 Task: Look for space in Florence from 8th april 2023 to 20th april 2023 for 4 adults in price range Rs.12000 to Rs.18000. Place can be entire place with 2 bedrooms having 4 beds and 2 bathrooms. Property type can be flat. Amenities needed are: wifi, kitchen, tv, free parkinig on premises, gym. Booking option can be shelf check-in. Required host language is English.
Action: Mouse moved to (352, 391)
Screenshot: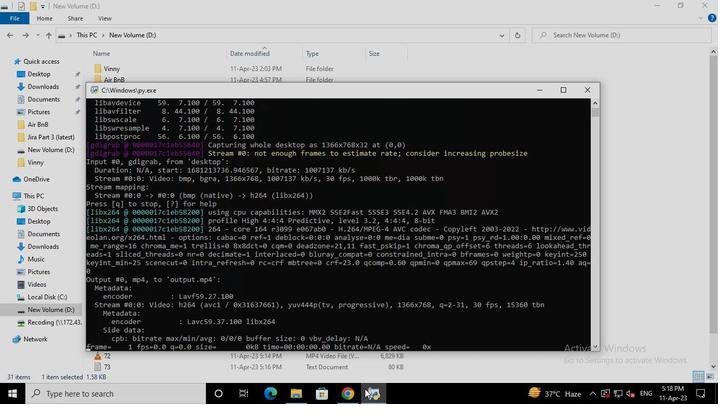
Action: Mouse pressed left at (352, 391)
Screenshot: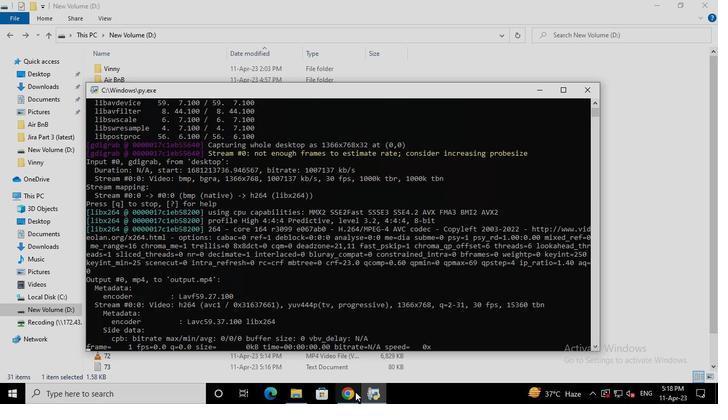 
Action: Mouse moved to (285, 87)
Screenshot: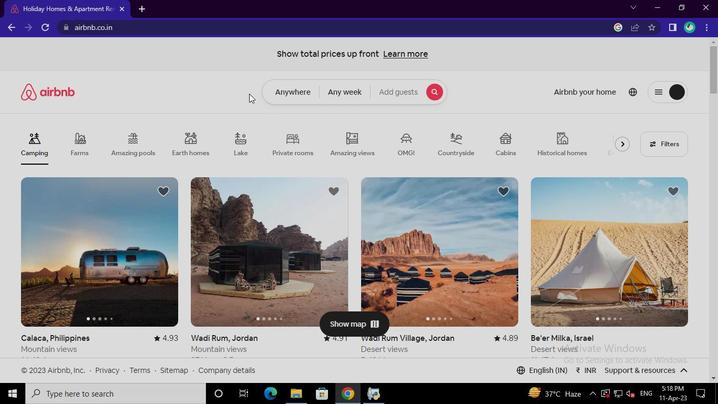 
Action: Mouse pressed left at (285, 87)
Screenshot: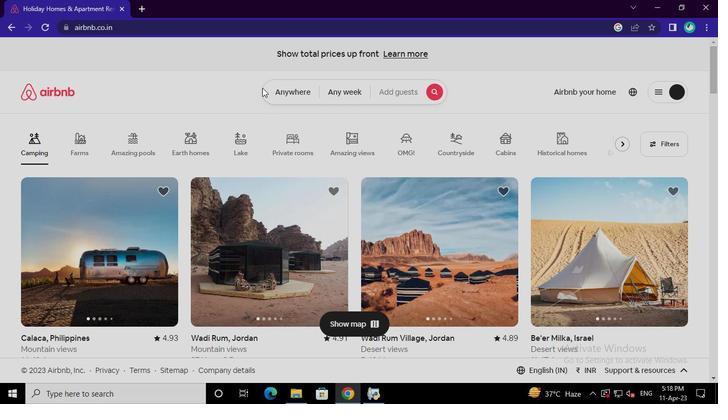 
Action: Mouse moved to (206, 127)
Screenshot: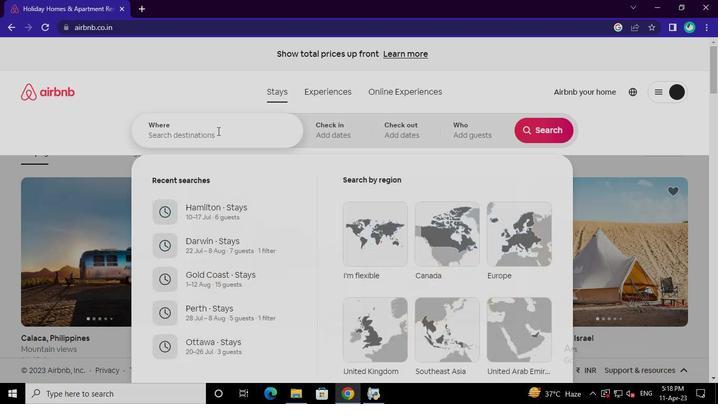 
Action: Mouse pressed left at (206, 127)
Screenshot: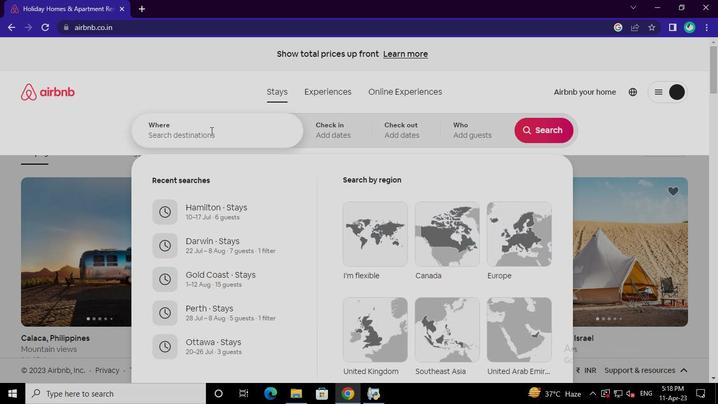 
Action: Keyboard f
Screenshot: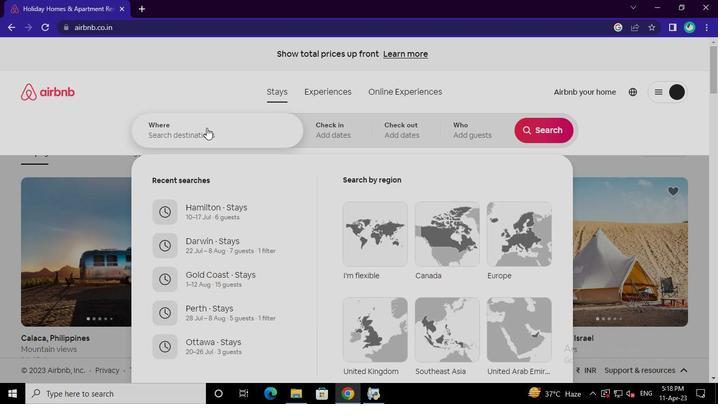 
Action: Keyboard l
Screenshot: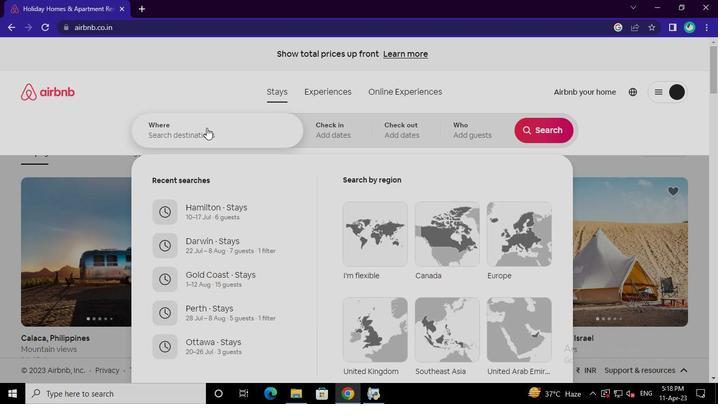 
Action: Keyboard o
Screenshot: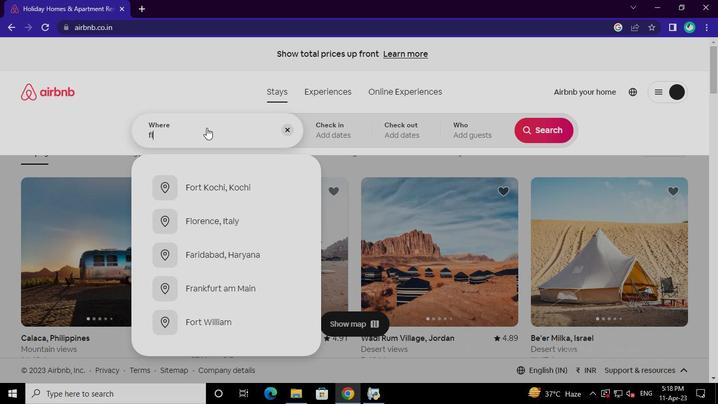 
Action: Keyboard r
Screenshot: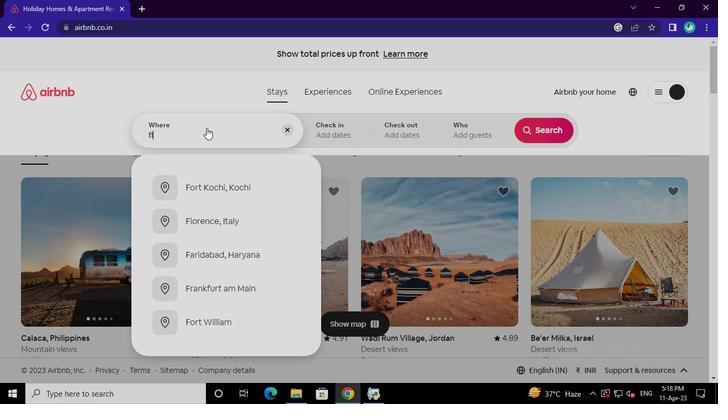 
Action: Keyboard e
Screenshot: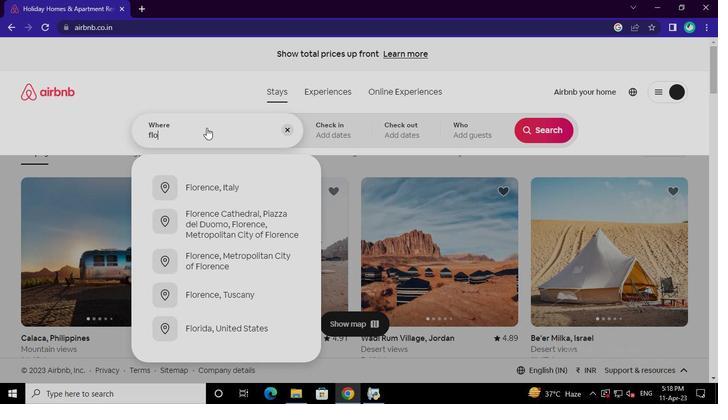 
Action: Keyboard n
Screenshot: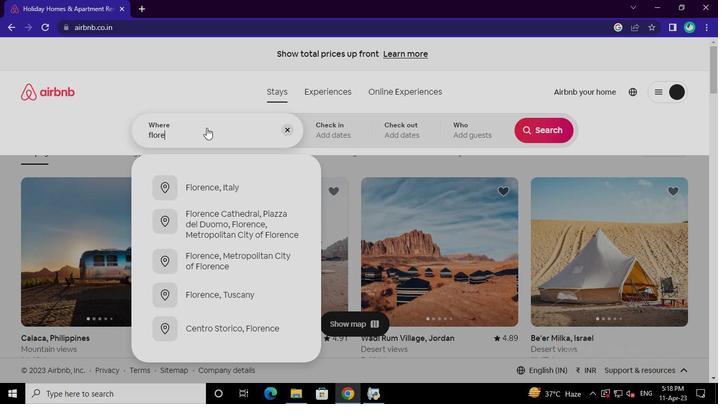 
Action: Mouse moved to (219, 188)
Screenshot: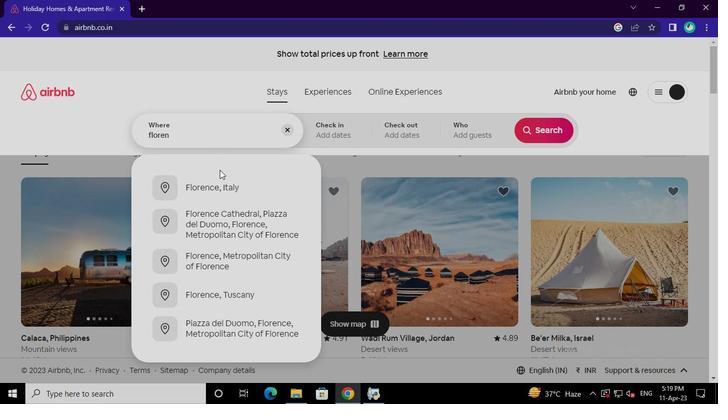 
Action: Mouse pressed left at (219, 188)
Screenshot: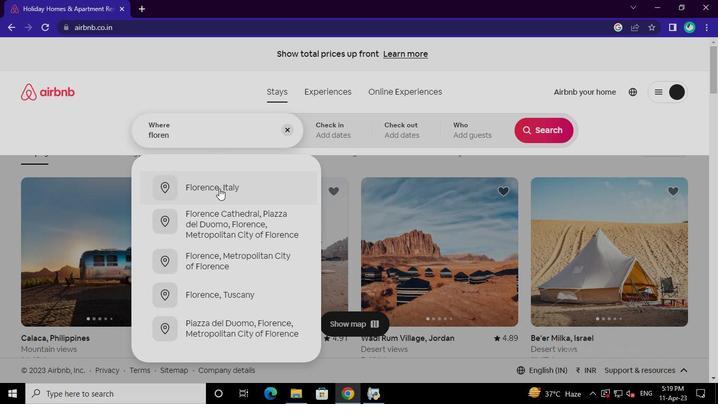 
Action: Mouse moved to (405, 283)
Screenshot: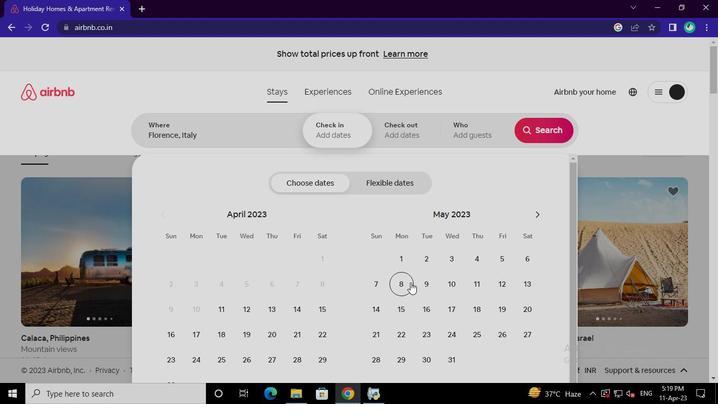 
Action: Mouse pressed left at (405, 283)
Screenshot: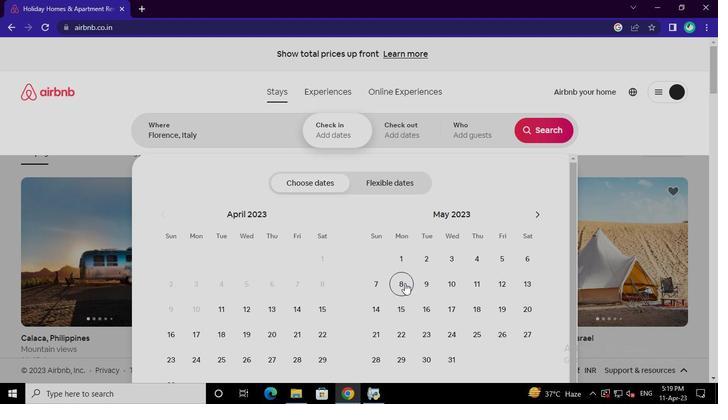 
Action: Mouse moved to (530, 310)
Screenshot: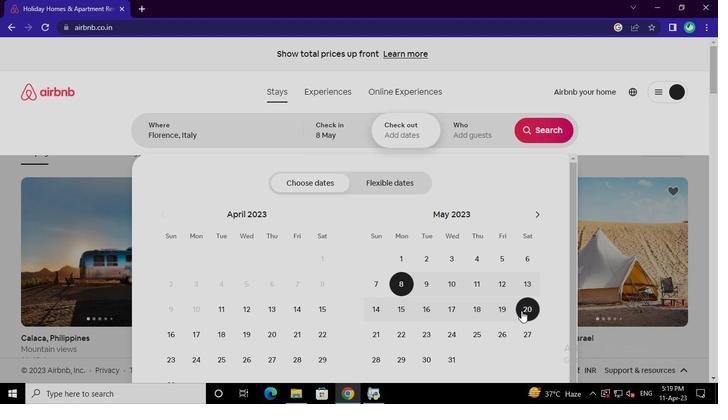 
Action: Mouse pressed left at (530, 310)
Screenshot: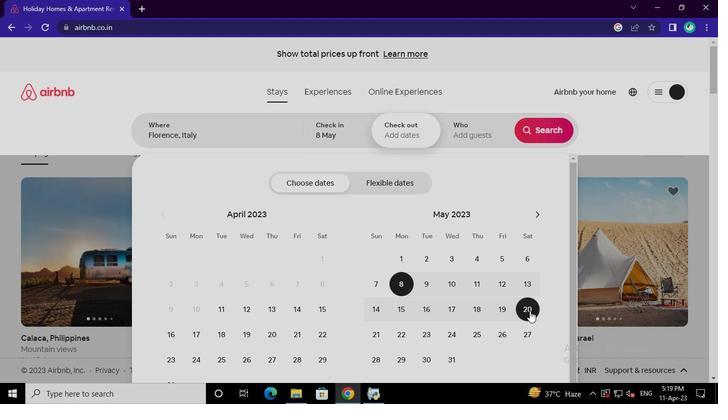
Action: Mouse moved to (486, 131)
Screenshot: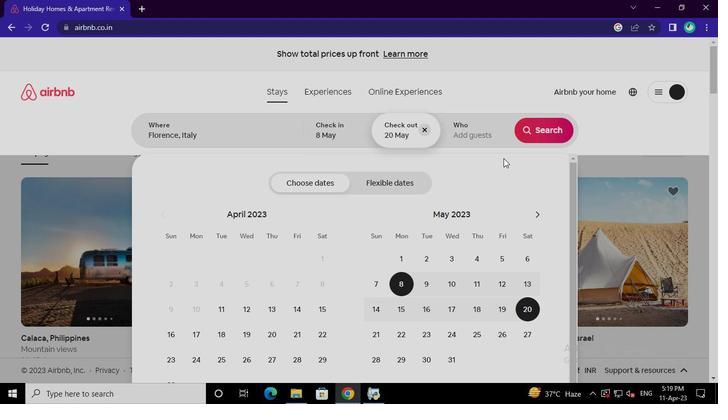 
Action: Mouse pressed left at (486, 131)
Screenshot: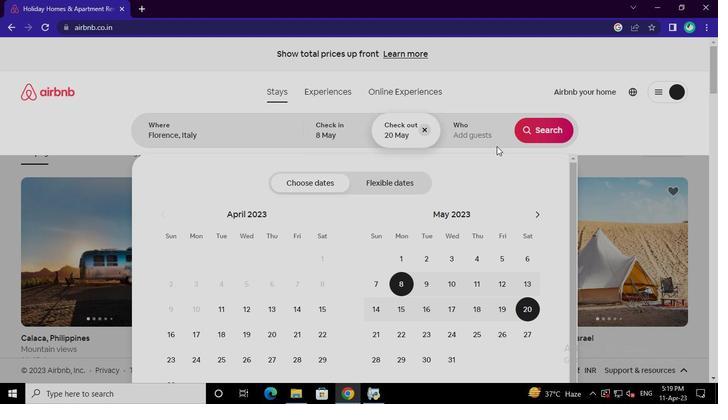 
Action: Mouse moved to (551, 188)
Screenshot: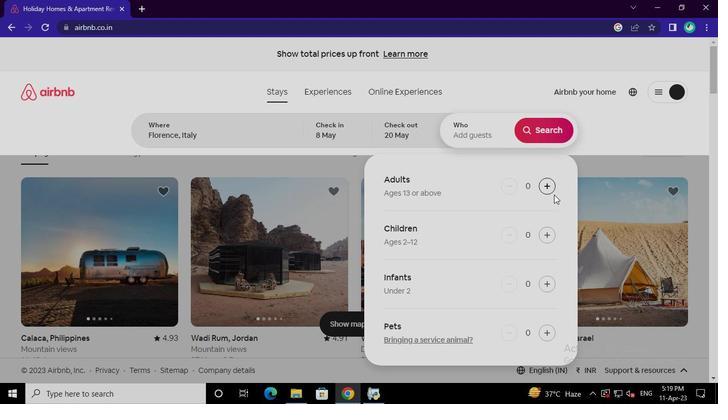 
Action: Mouse pressed left at (551, 188)
Screenshot: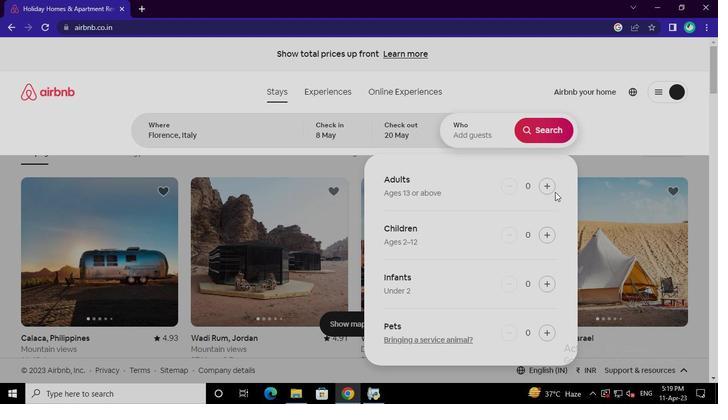
Action: Mouse pressed left at (551, 188)
Screenshot: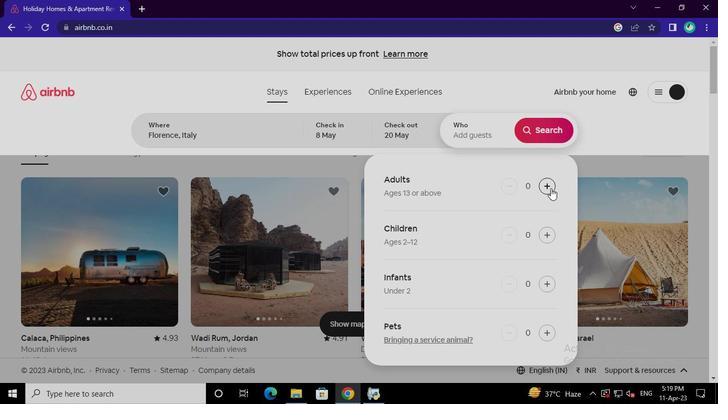 
Action: Mouse pressed left at (551, 188)
Screenshot: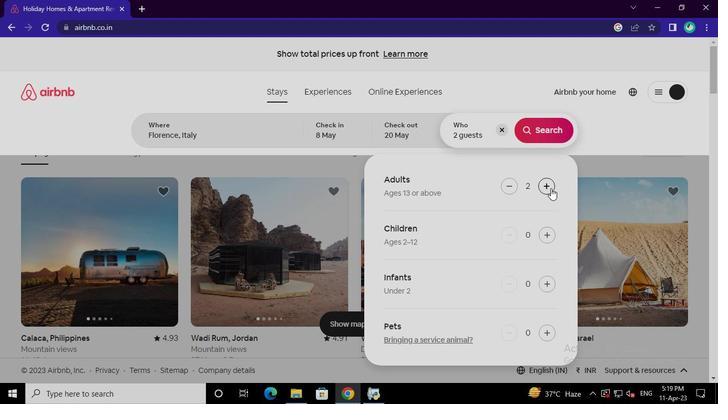 
Action: Mouse pressed left at (551, 188)
Screenshot: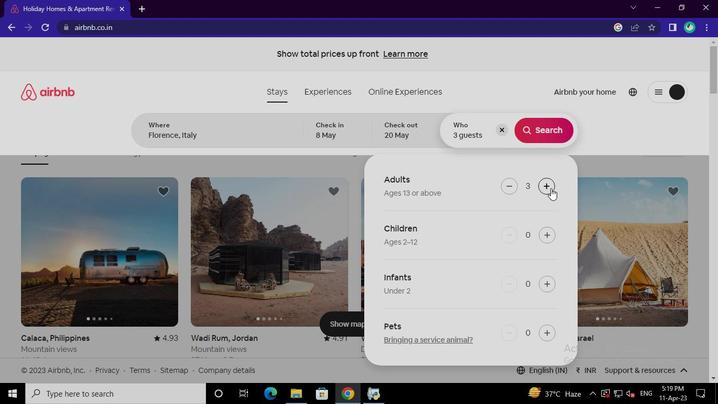 
Action: Mouse moved to (538, 127)
Screenshot: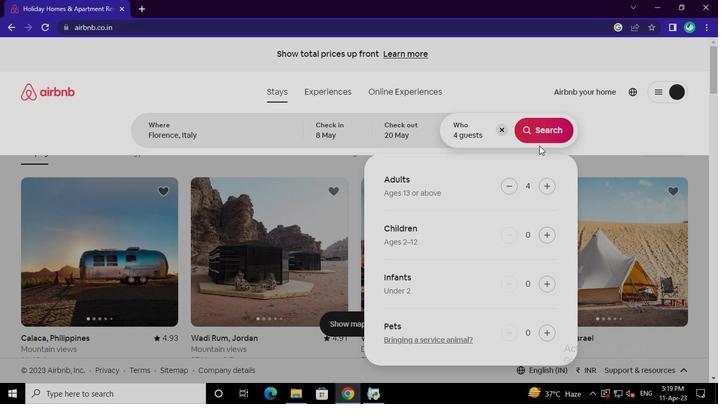 
Action: Mouse pressed left at (538, 127)
Screenshot: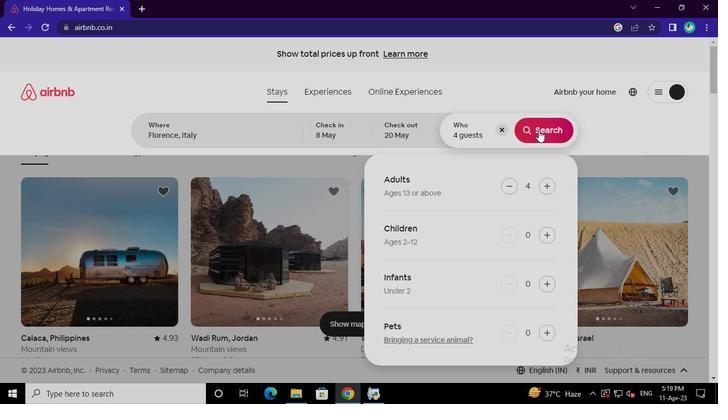 
Action: Mouse moved to (666, 103)
Screenshot: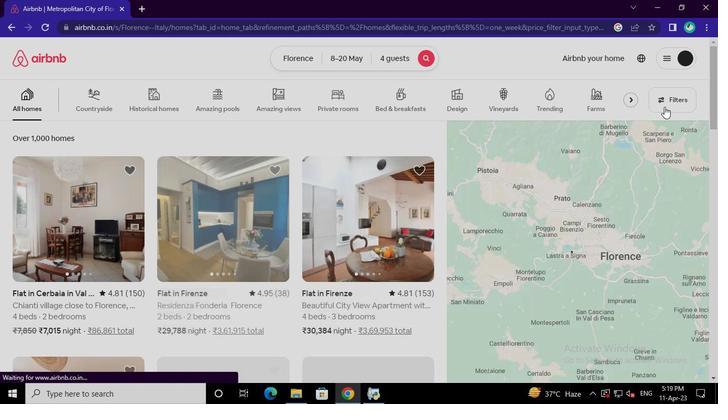 
Action: Mouse pressed left at (666, 103)
Screenshot: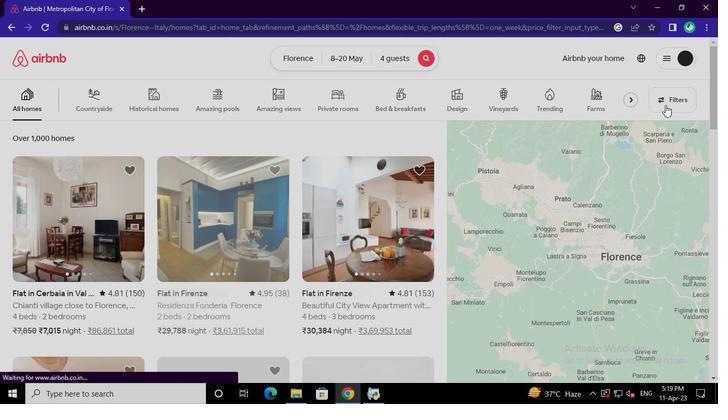 
Action: Mouse moved to (257, 241)
Screenshot: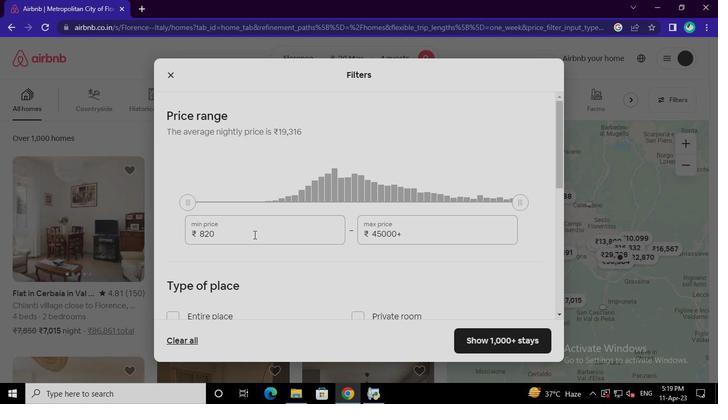
Action: Mouse pressed left at (257, 241)
Screenshot: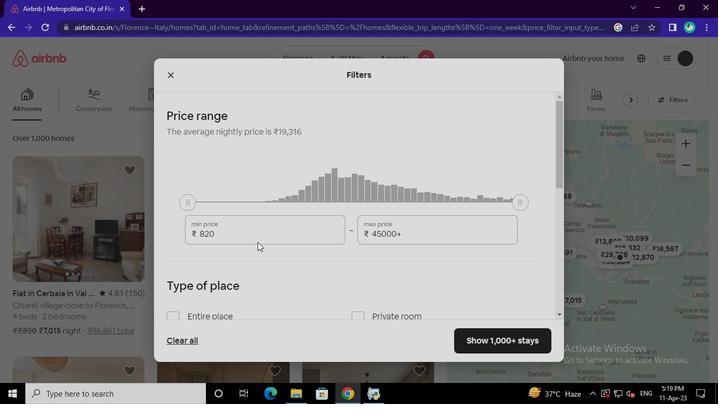 
Action: Mouse moved to (257, 238)
Screenshot: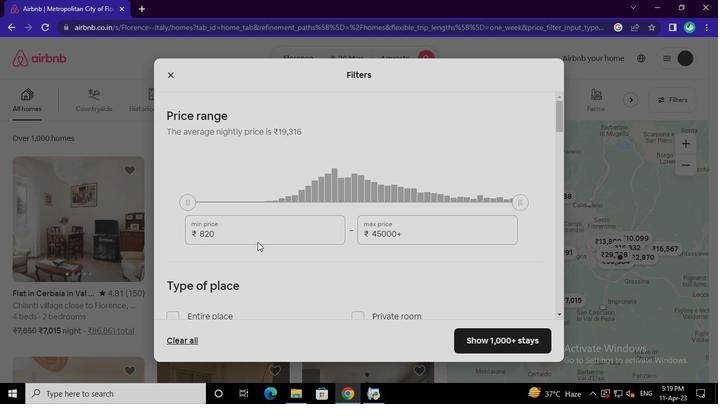 
Action: Mouse pressed left at (257, 238)
Screenshot: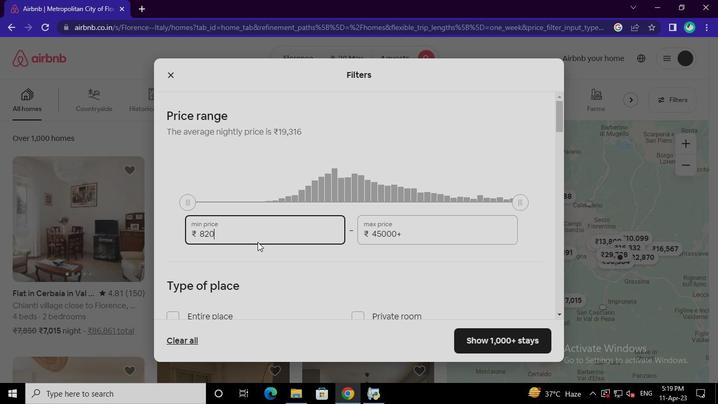 
Action: Keyboard Key.backspace
Screenshot: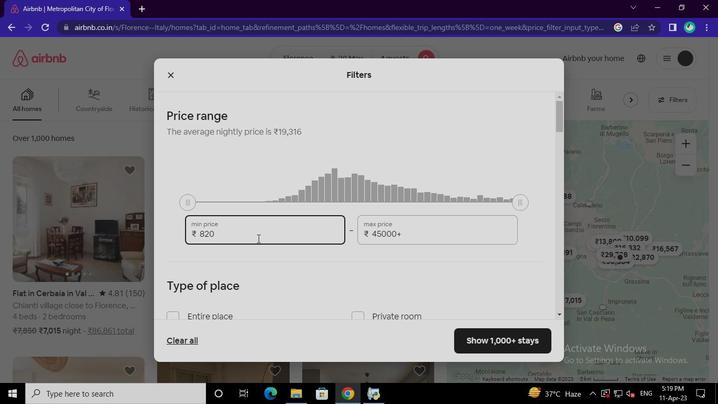 
Action: Keyboard Key.backspace
Screenshot: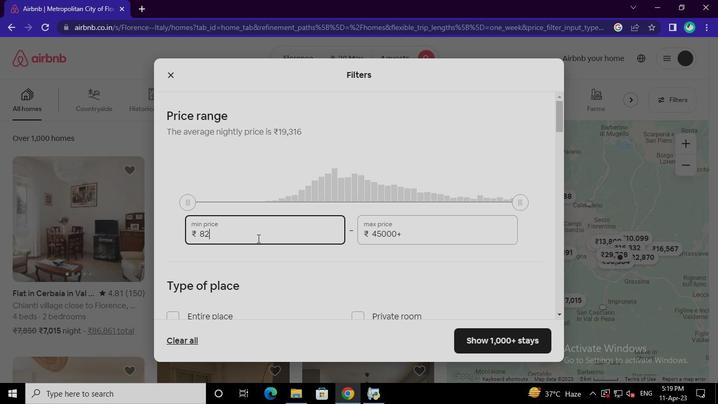 
Action: Keyboard Key.backspace
Screenshot: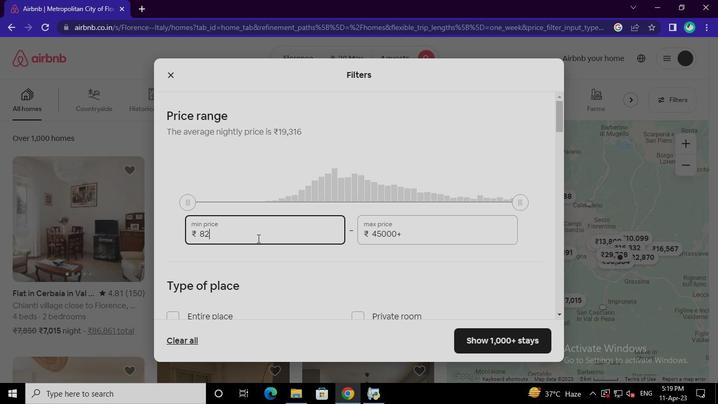 
Action: Keyboard Key.backspace
Screenshot: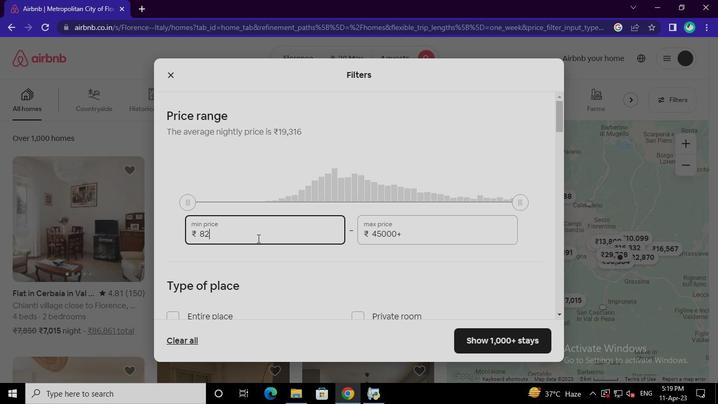 
Action: Keyboard Key.backspace
Screenshot: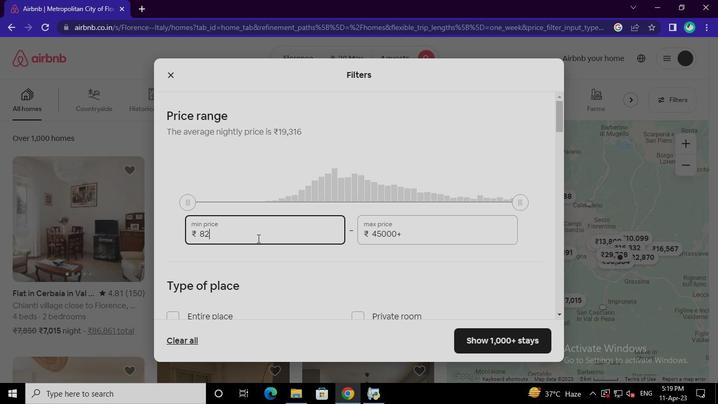 
Action: Keyboard Key.backspace
Screenshot: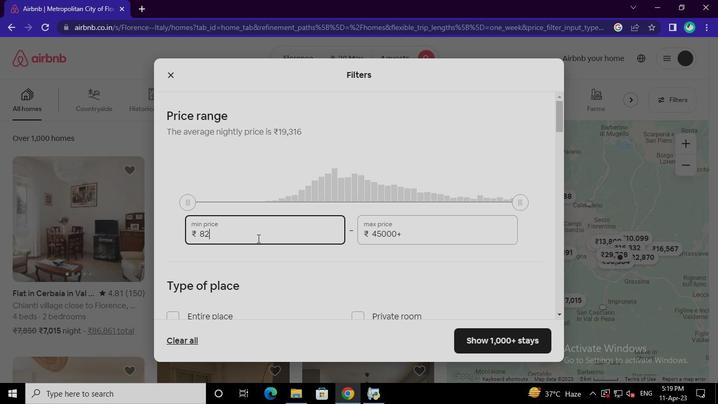 
Action: Keyboard Key.backspace
Screenshot: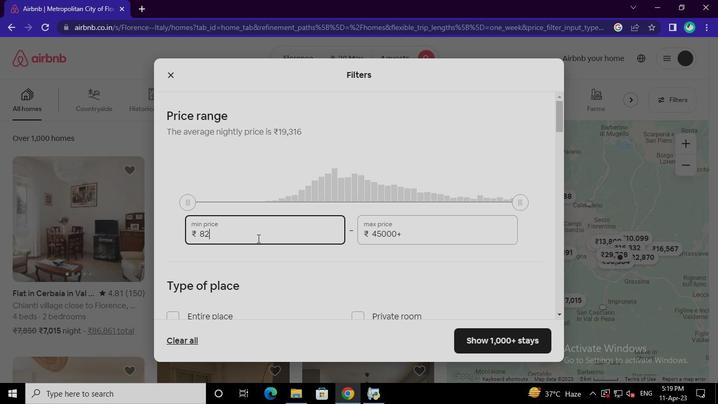 
Action: Keyboard Key.backspace
Screenshot: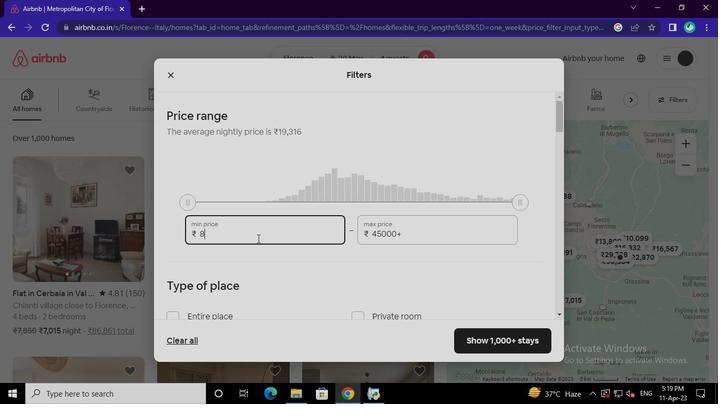 
Action: Keyboard Key.backspace
Screenshot: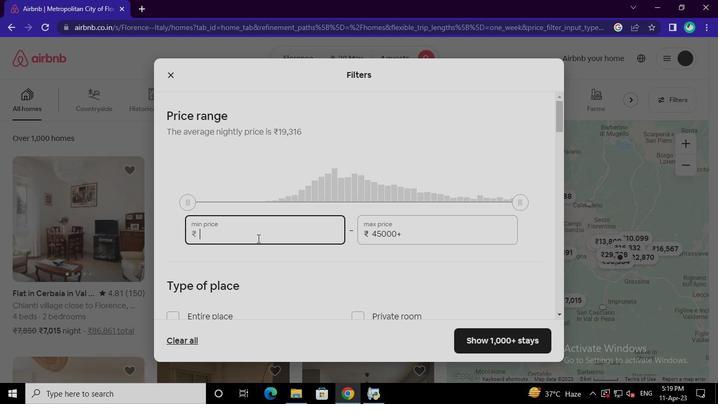 
Action: Keyboard <97>
Screenshot: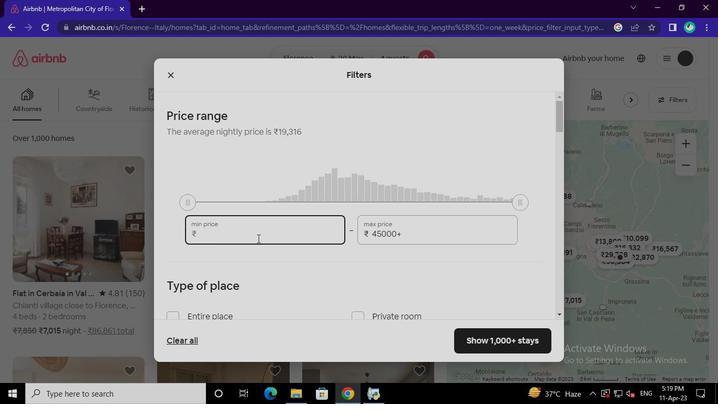
Action: Keyboard <98>
Screenshot: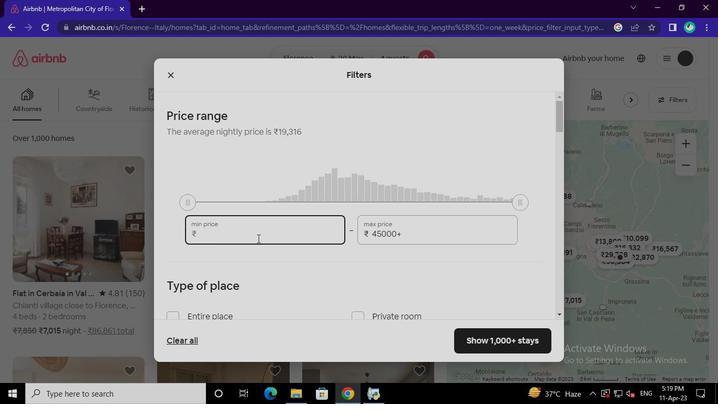 
Action: Keyboard <96>
Screenshot: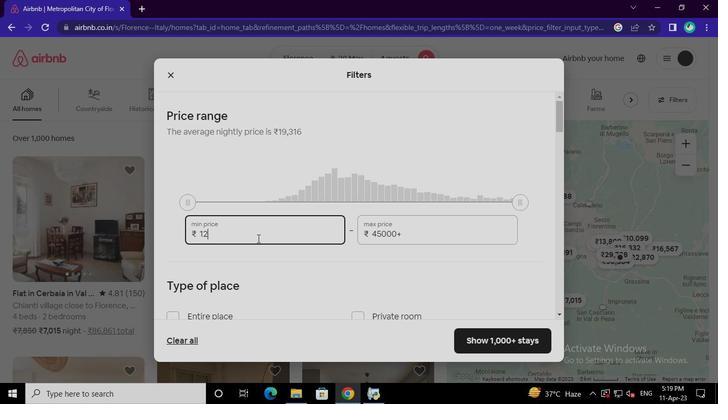 
Action: Keyboard <96>
Screenshot: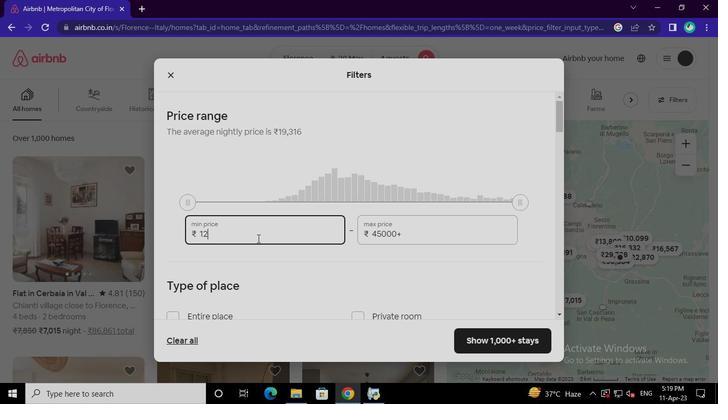 
Action: Keyboard <96>
Screenshot: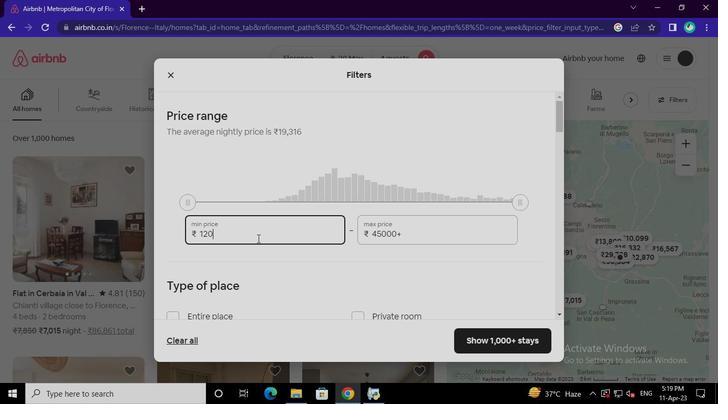 
Action: Mouse moved to (425, 234)
Screenshot: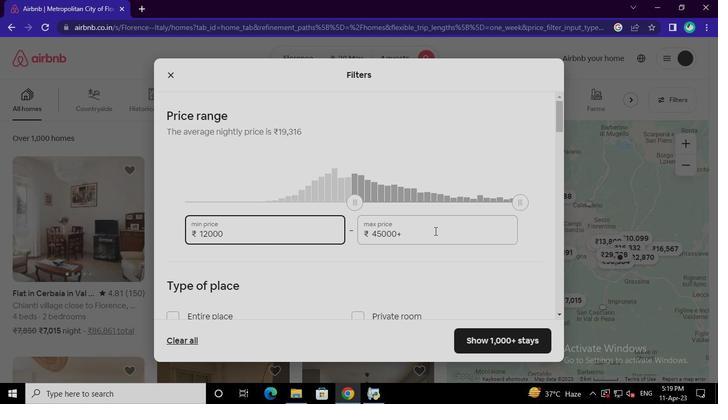 
Action: Mouse pressed left at (425, 234)
Screenshot: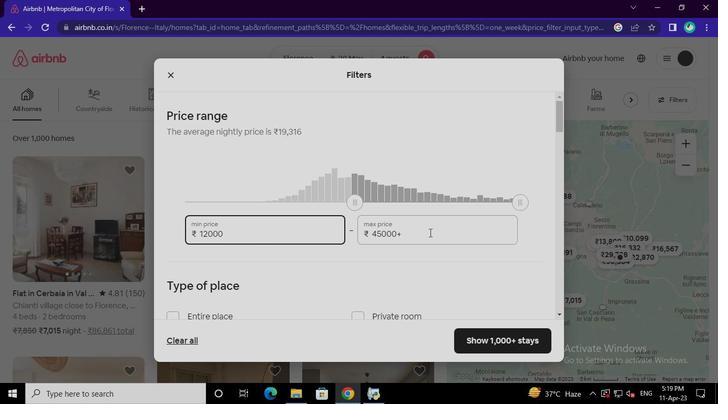 
Action: Keyboard Key.backspace
Screenshot: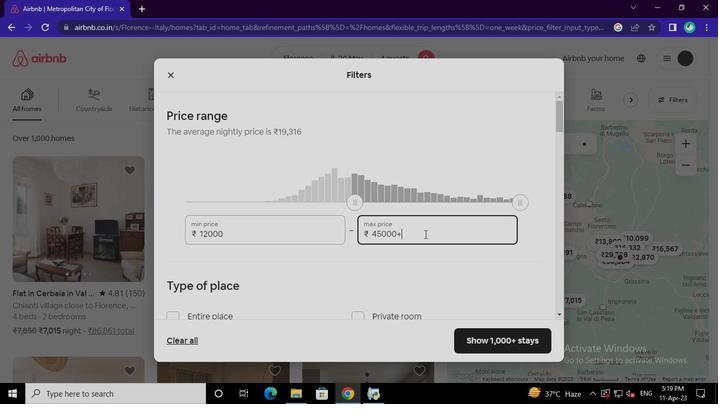 
Action: Keyboard Key.backspace
Screenshot: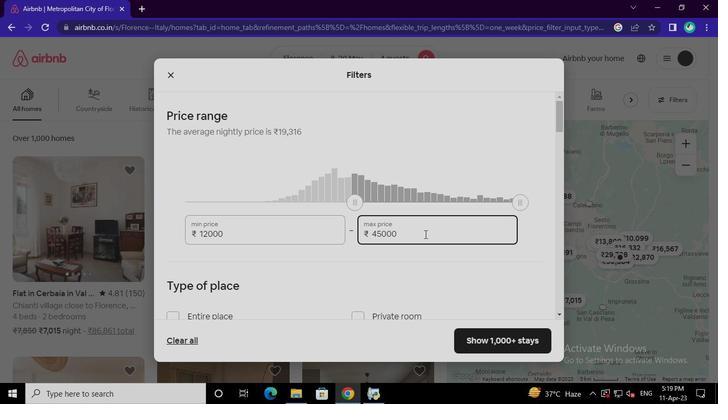 
Action: Keyboard Key.backspace
Screenshot: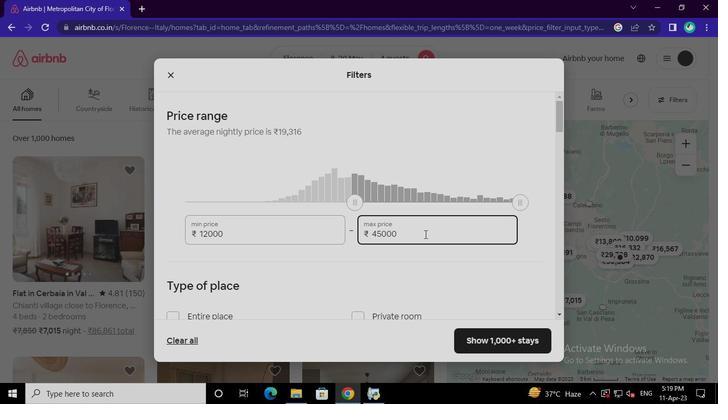 
Action: Keyboard Key.backspace
Screenshot: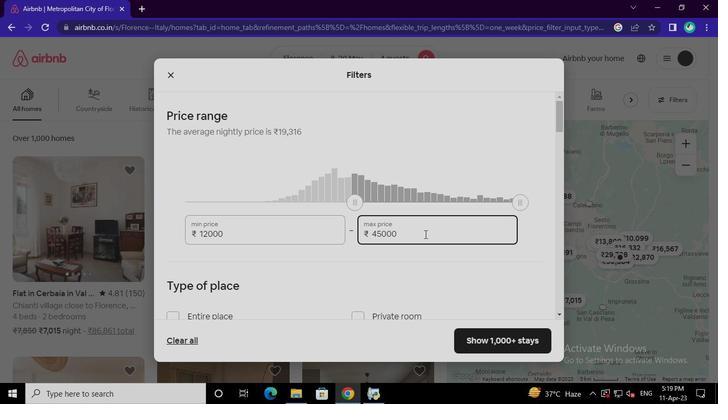 
Action: Keyboard Key.backspace
Screenshot: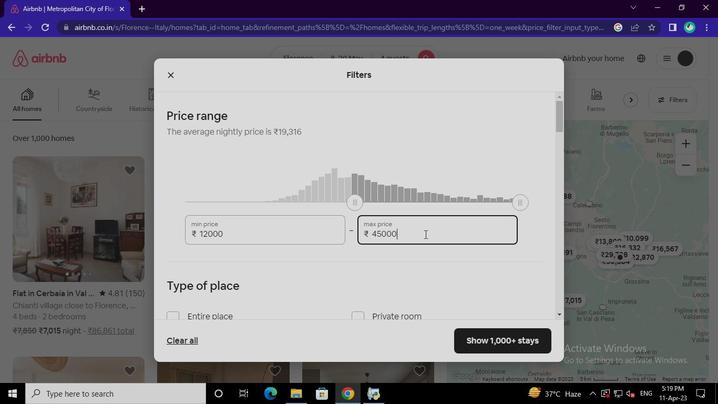 
Action: Keyboard Key.backspace
Screenshot: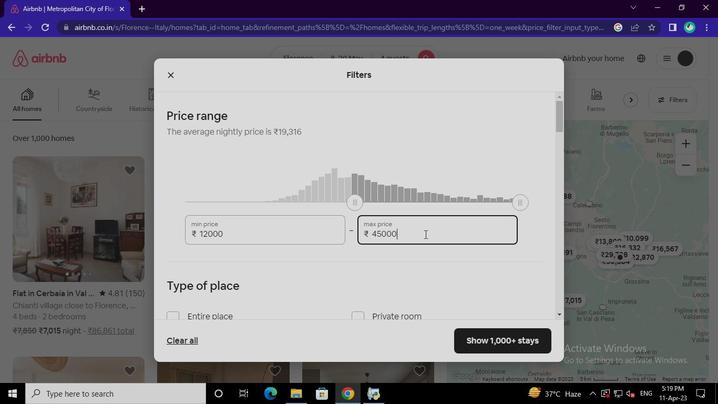 
Action: Keyboard Key.backspace
Screenshot: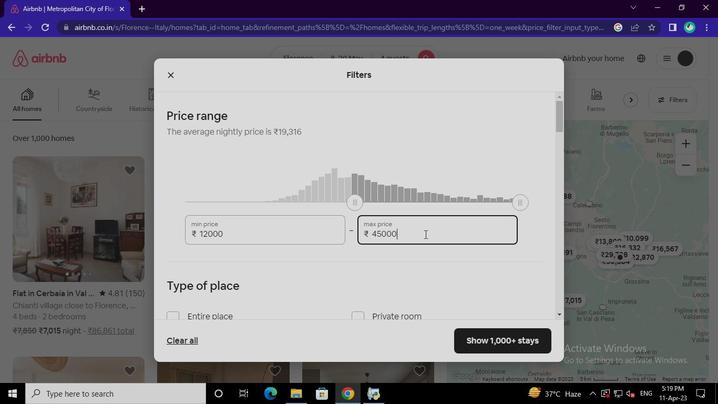 
Action: Keyboard Key.backspace
Screenshot: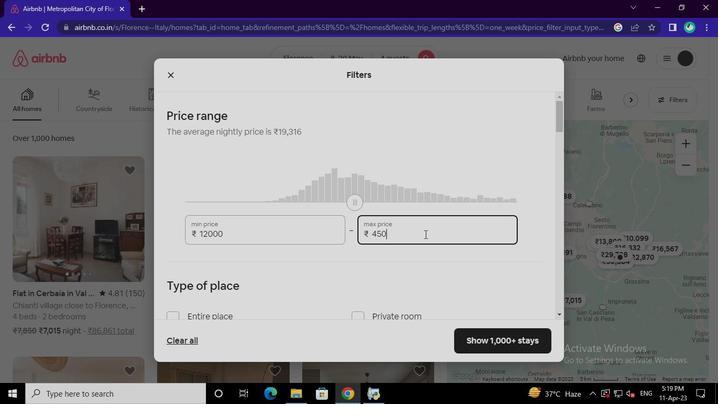 
Action: Keyboard Key.backspace
Screenshot: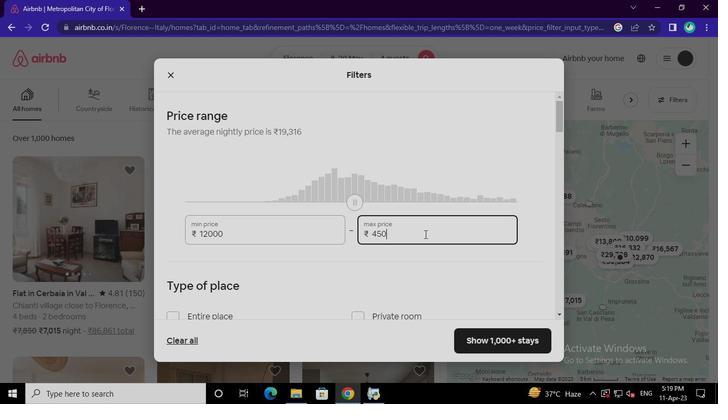
Action: Keyboard Key.backspace
Screenshot: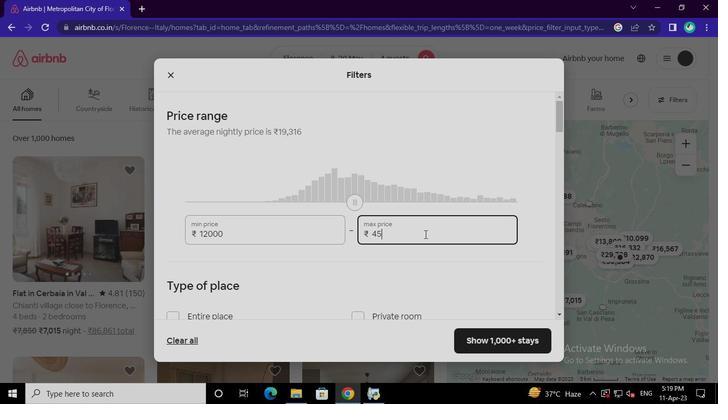 
Action: Keyboard Key.backspace
Screenshot: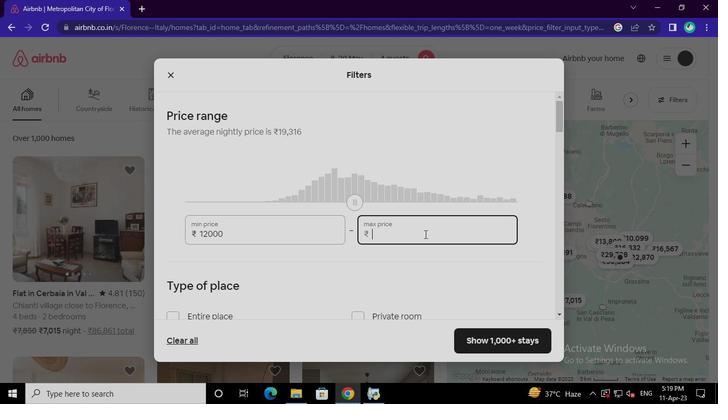 
Action: Keyboard <97>
Screenshot: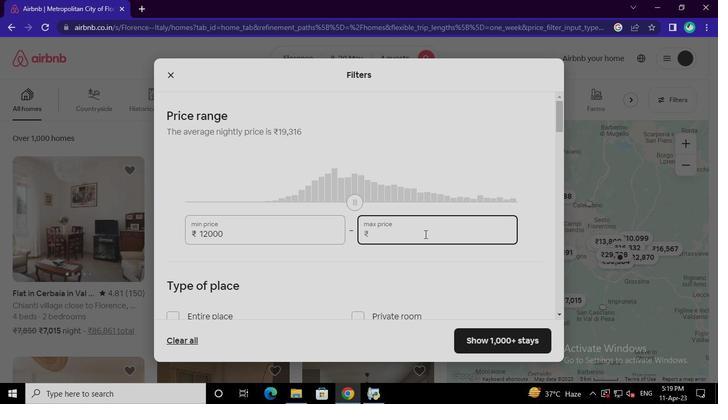 
Action: Keyboard <104>
Screenshot: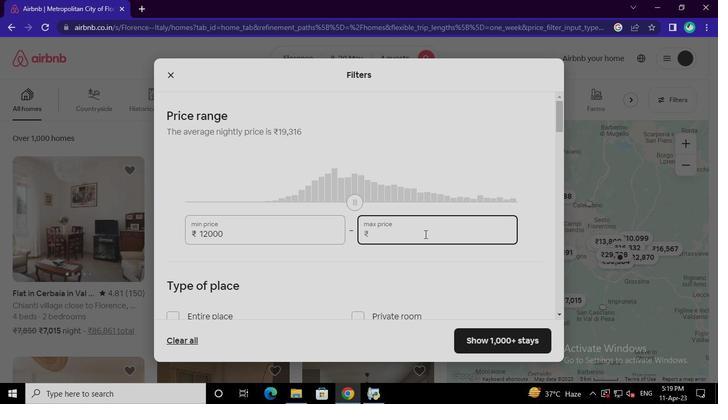 
Action: Keyboard <96>
Screenshot: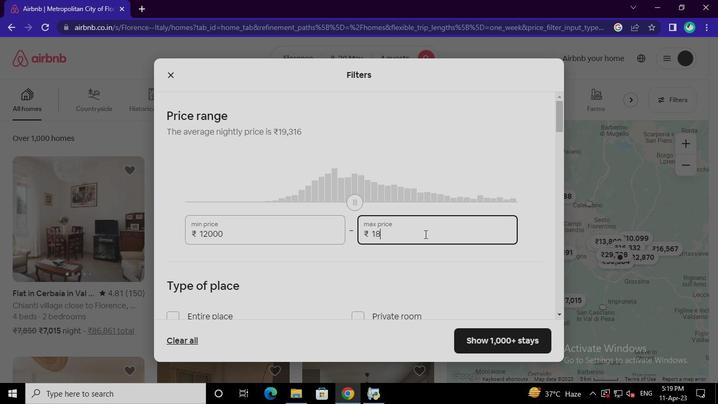 
Action: Keyboard <96>
Screenshot: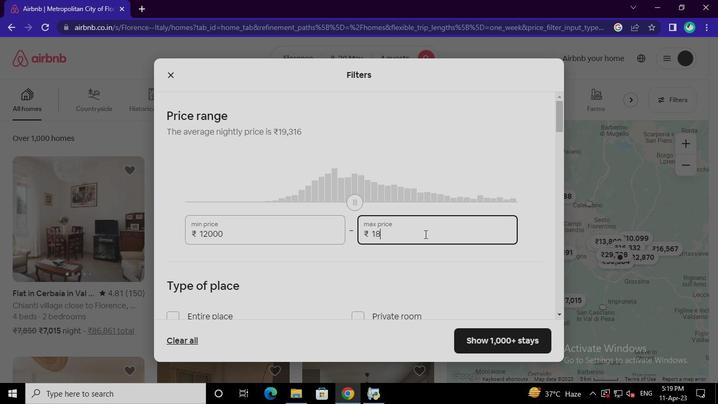 
Action: Keyboard <96>
Screenshot: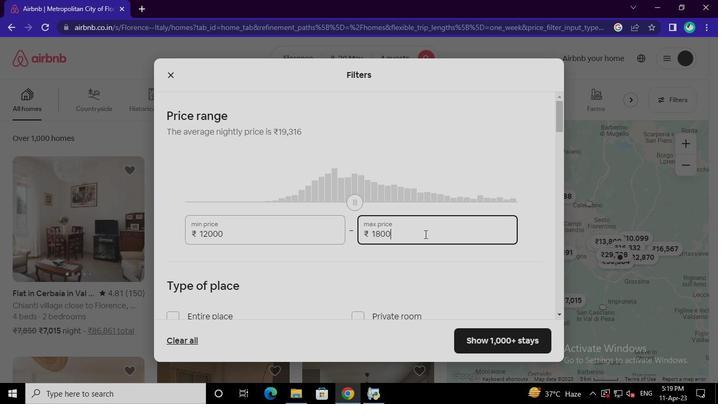 
Action: Mouse moved to (205, 215)
Screenshot: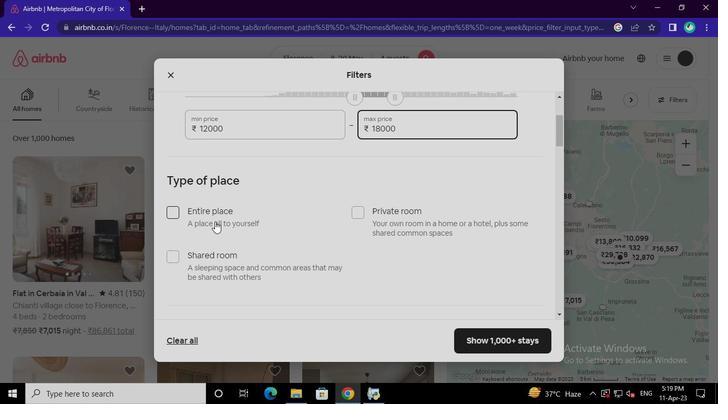
Action: Mouse pressed left at (205, 215)
Screenshot: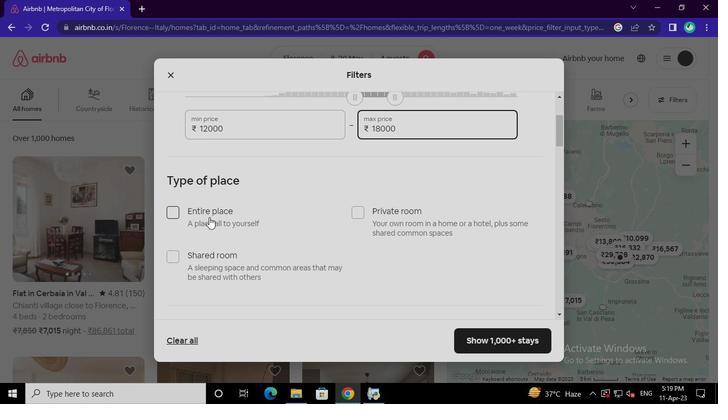 
Action: Mouse moved to (260, 277)
Screenshot: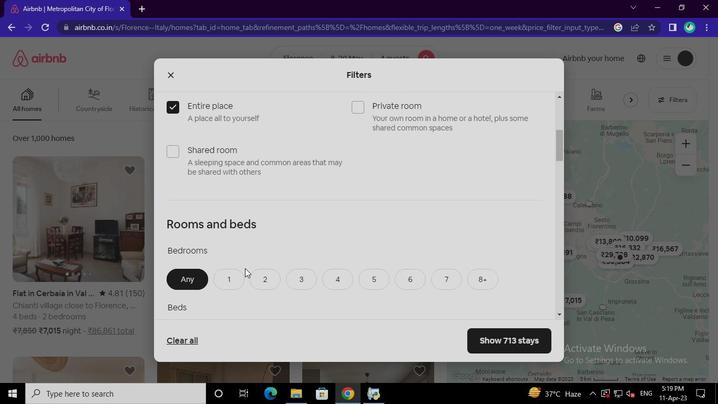
Action: Mouse pressed left at (260, 277)
Screenshot: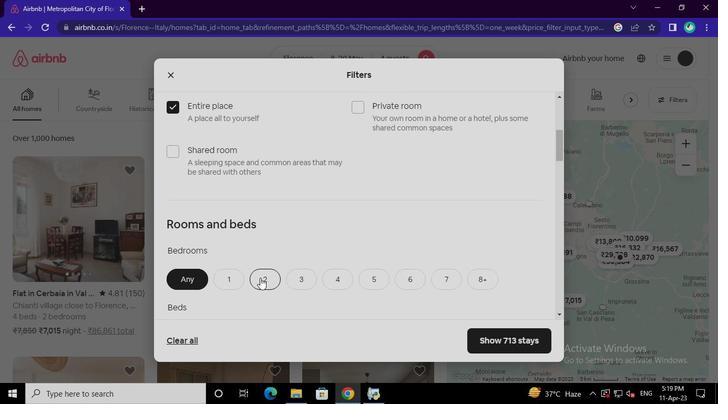 
Action: Mouse moved to (338, 234)
Screenshot: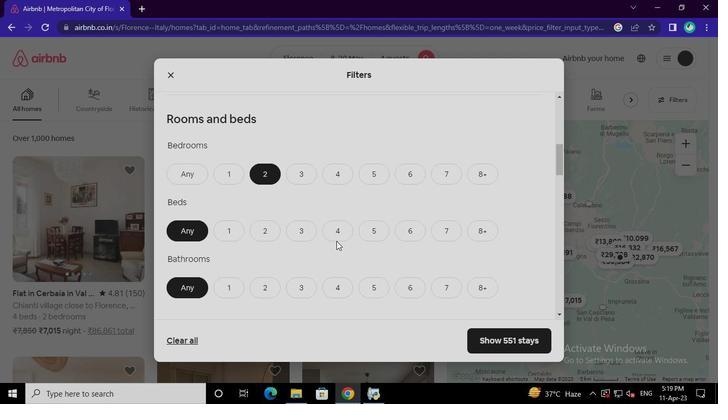 
Action: Mouse pressed left at (338, 234)
Screenshot: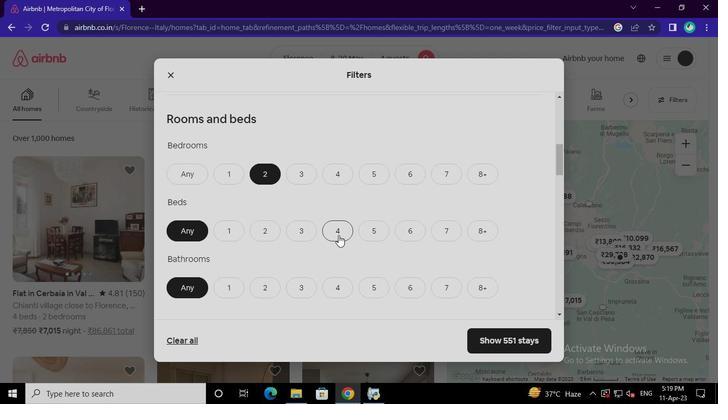 
Action: Mouse moved to (257, 240)
Screenshot: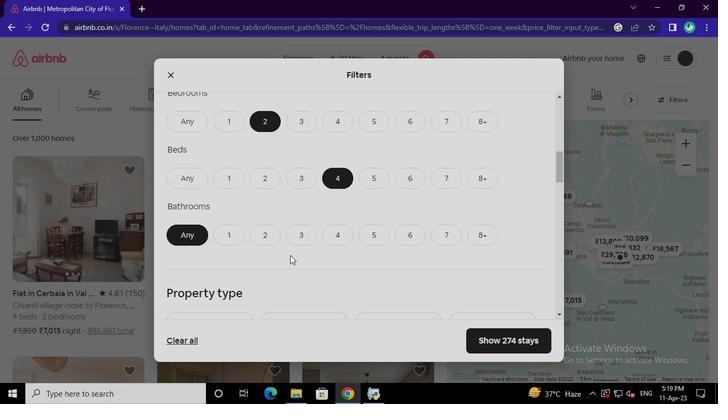
Action: Mouse pressed left at (257, 240)
Screenshot: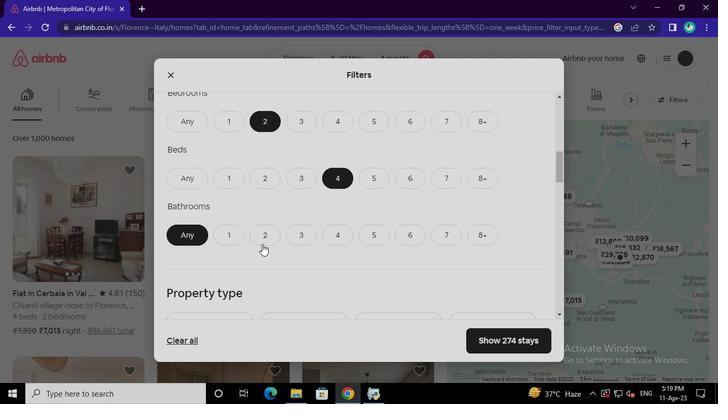 
Action: Mouse moved to (297, 232)
Screenshot: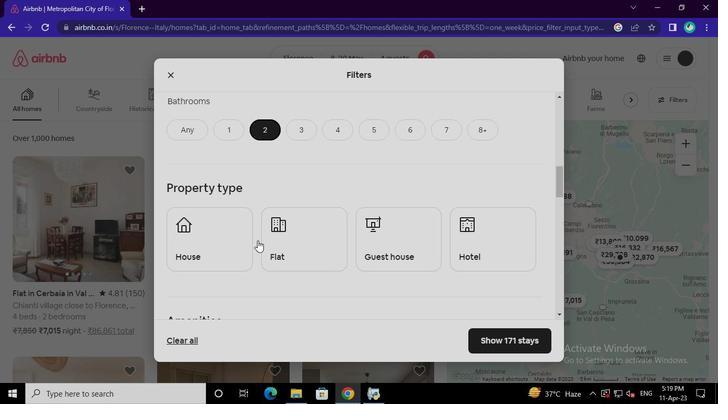
Action: Mouse pressed left at (297, 232)
Screenshot: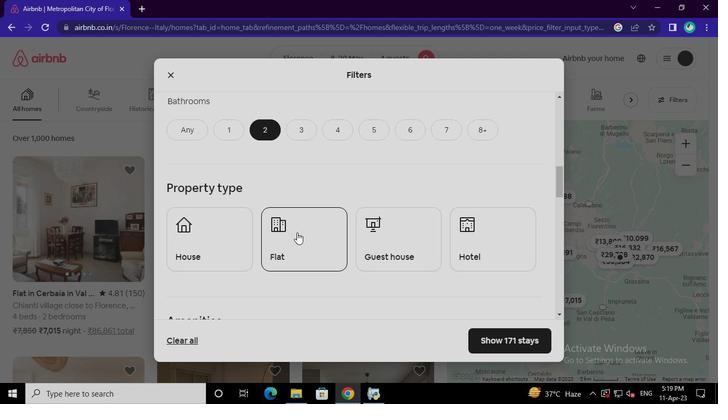 
Action: Mouse moved to (209, 294)
Screenshot: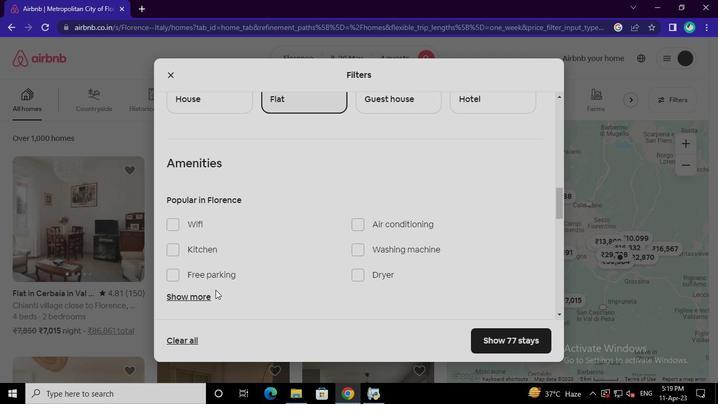 
Action: Mouse pressed left at (209, 294)
Screenshot: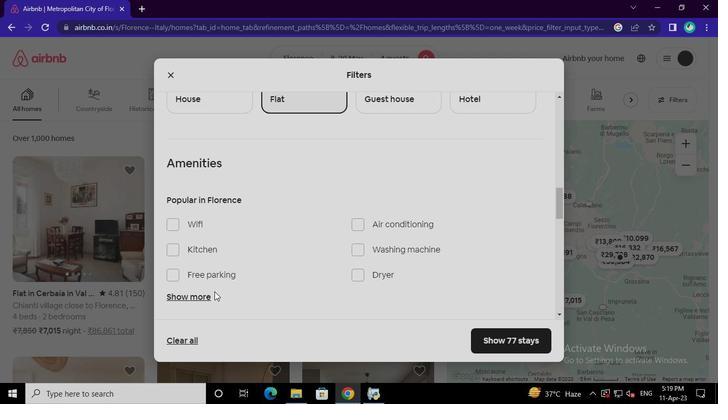 
Action: Mouse moved to (183, 107)
Screenshot: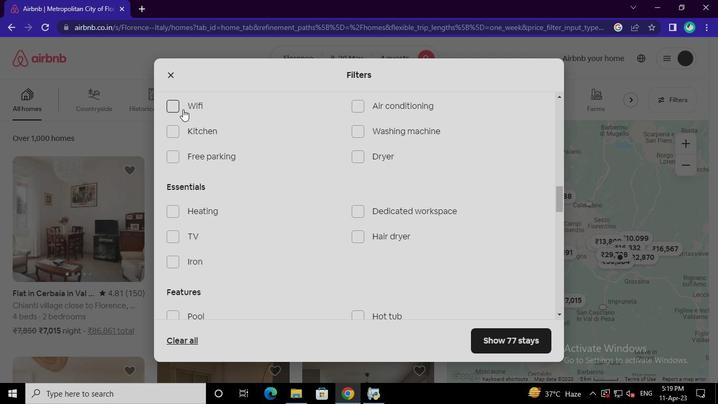 
Action: Mouse pressed left at (183, 107)
Screenshot: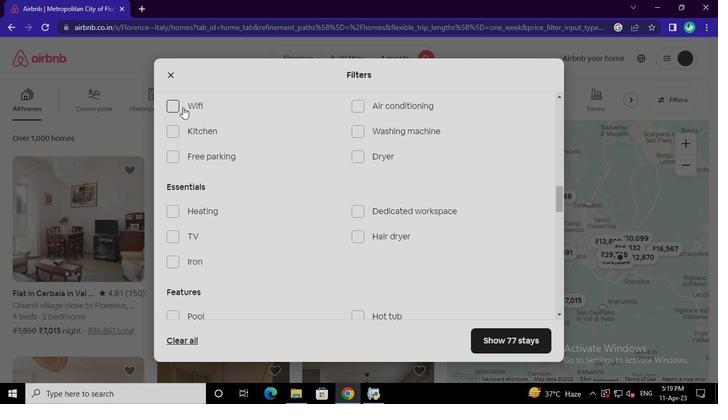 
Action: Mouse moved to (195, 129)
Screenshot: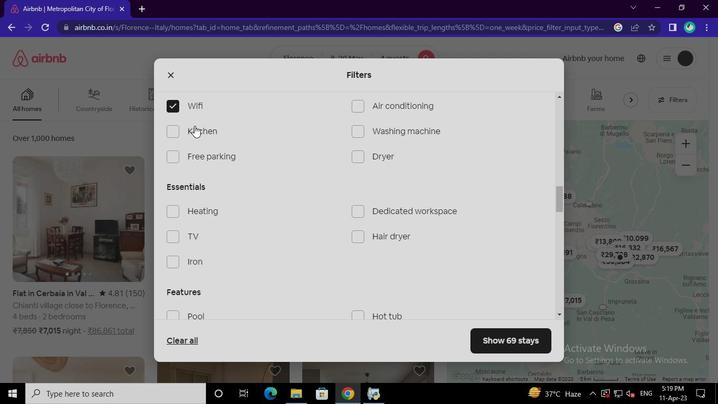 
Action: Mouse pressed left at (195, 129)
Screenshot: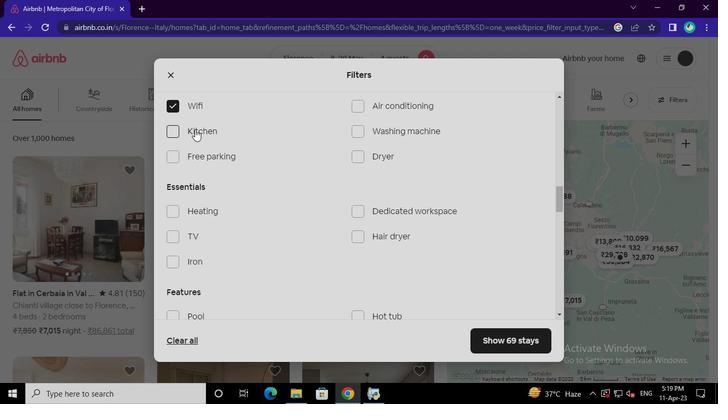 
Action: Mouse moved to (193, 234)
Screenshot: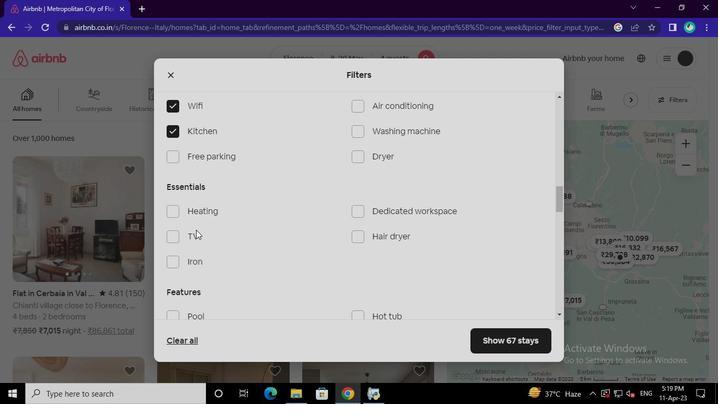 
Action: Mouse pressed left at (193, 234)
Screenshot: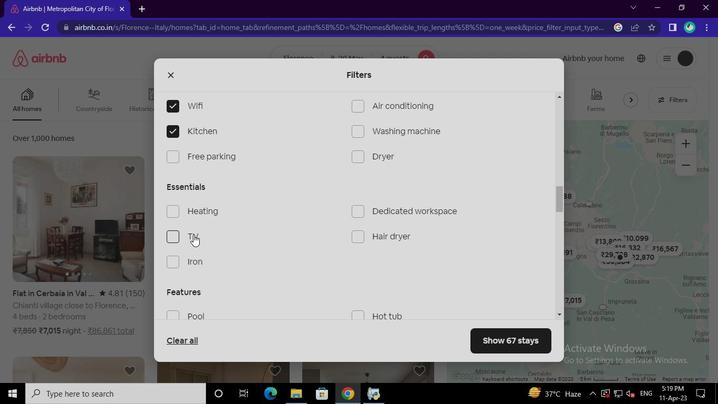 
Action: Mouse moved to (227, 160)
Screenshot: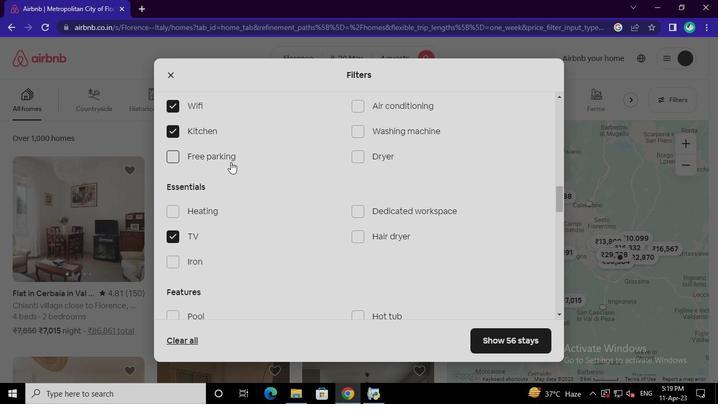 
Action: Mouse pressed left at (227, 160)
Screenshot: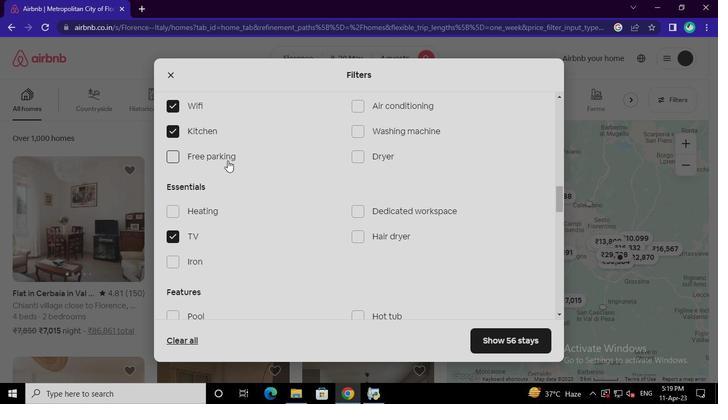 
Action: Mouse moved to (192, 259)
Screenshot: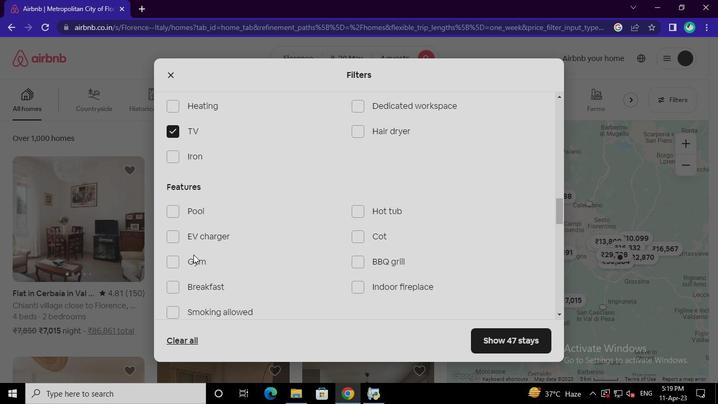 
Action: Mouse pressed left at (192, 259)
Screenshot: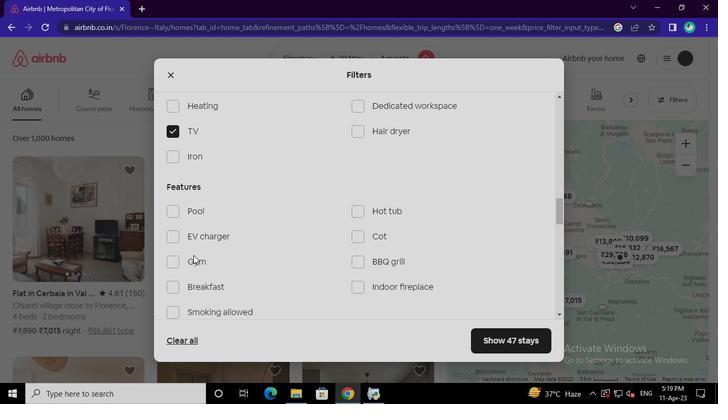 
Action: Mouse moved to (515, 249)
Screenshot: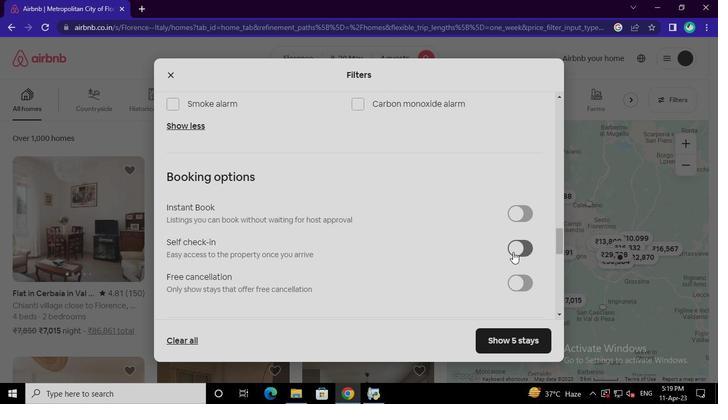 
Action: Mouse pressed left at (515, 249)
Screenshot: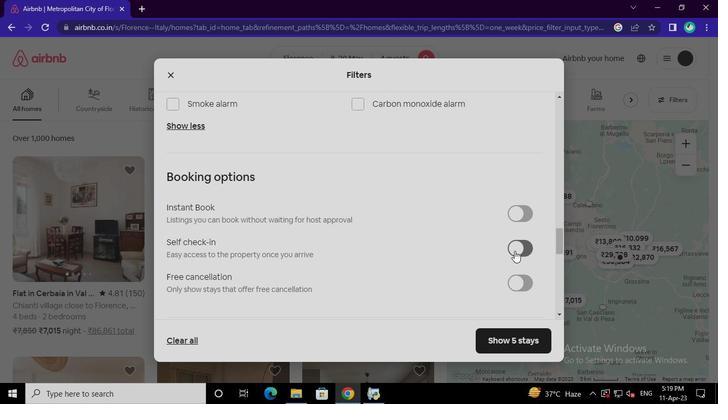 
Action: Mouse moved to (202, 247)
Screenshot: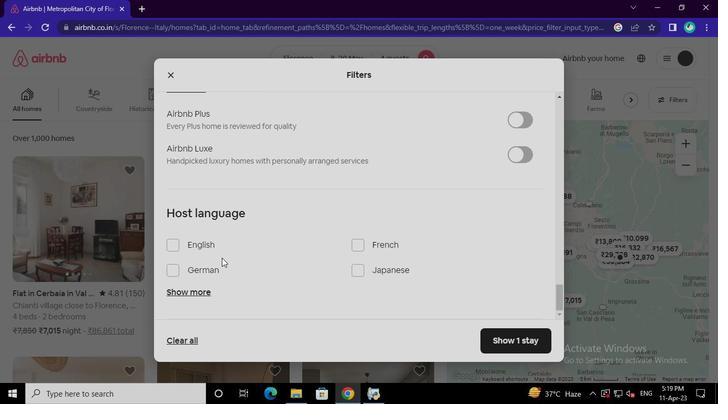 
Action: Mouse pressed left at (202, 247)
Screenshot: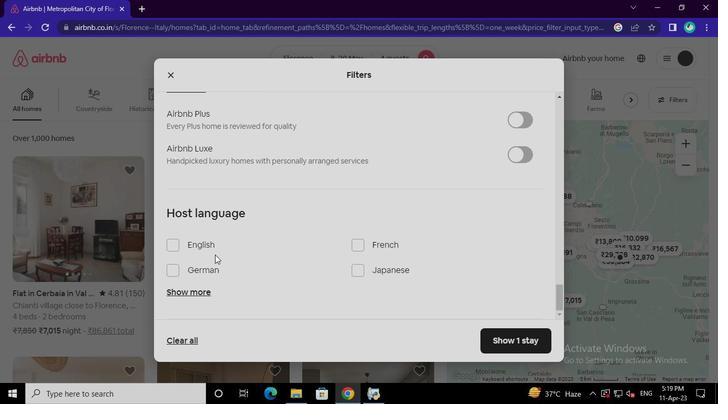 
Action: Mouse moved to (537, 340)
Screenshot: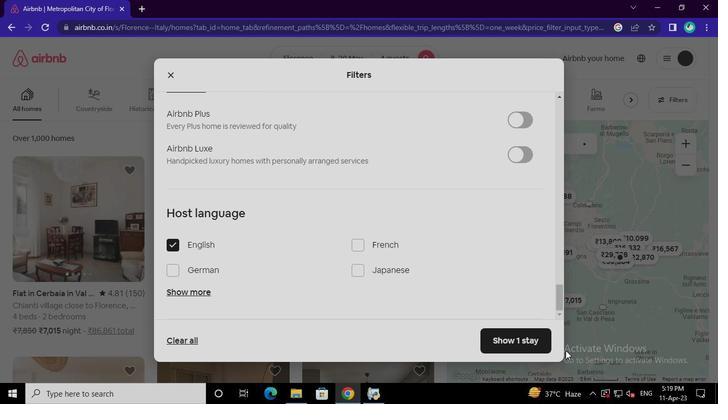 
Action: Mouse pressed left at (537, 340)
Screenshot: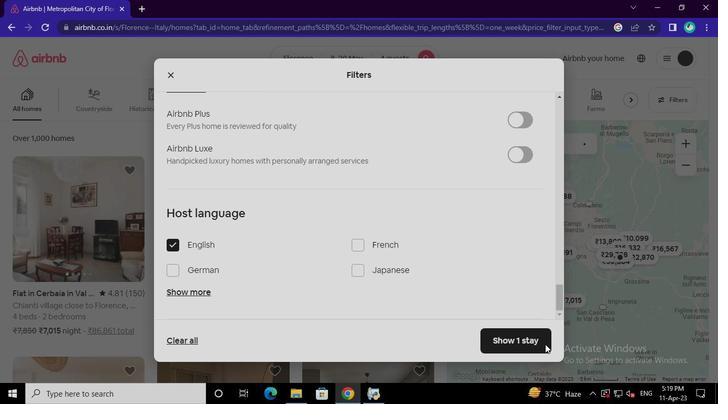 
Action: Mouse moved to (371, 398)
Screenshot: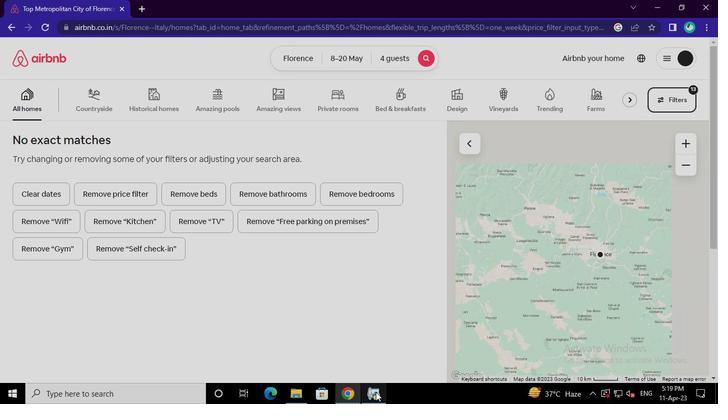 
Action: Mouse pressed left at (371, 398)
Screenshot: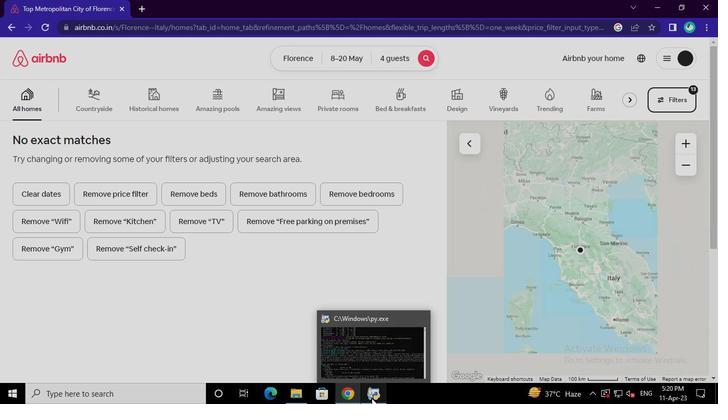 
Action: Mouse moved to (586, 92)
Screenshot: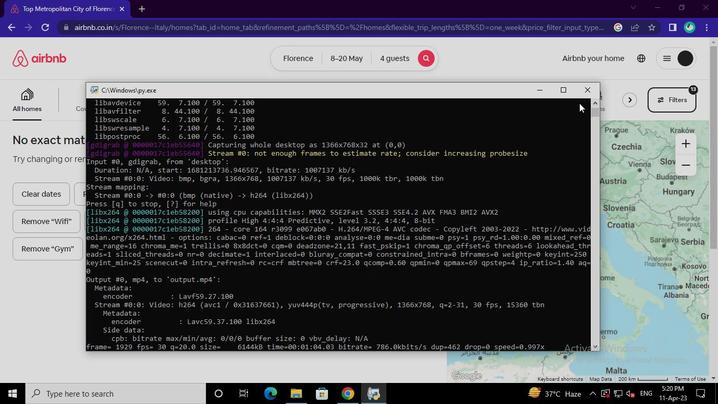
Action: Mouse pressed left at (586, 92)
Screenshot: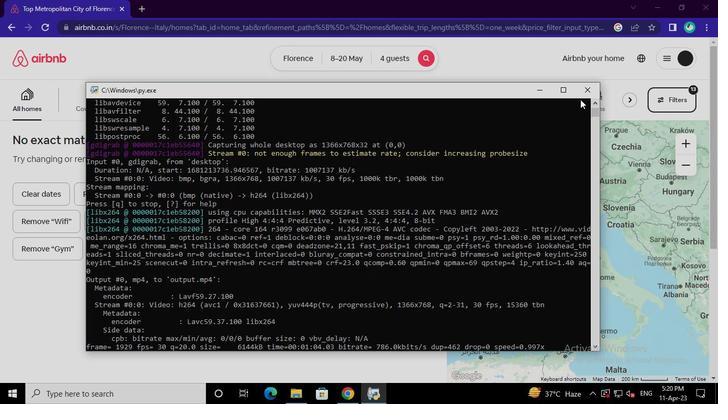 
Action: Mouse moved to (566, 115)
Screenshot: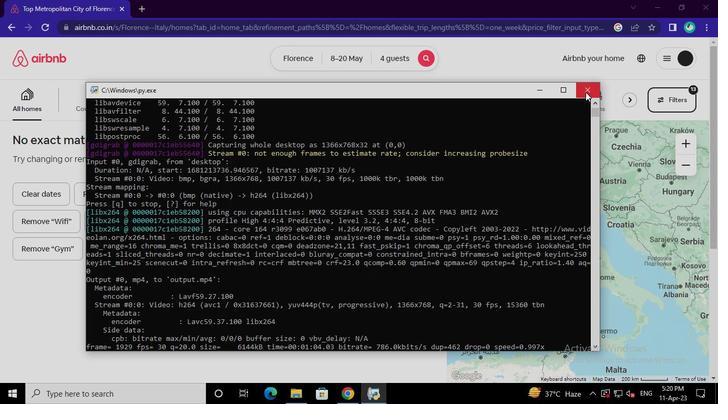 
